 Task: Remove or mute specific video.
Action: Mouse moved to (8, 12)
Screenshot: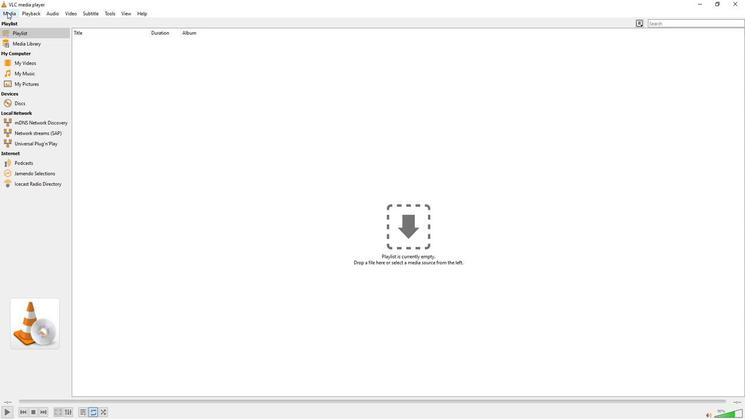 
Action: Mouse pressed left at (8, 12)
Screenshot: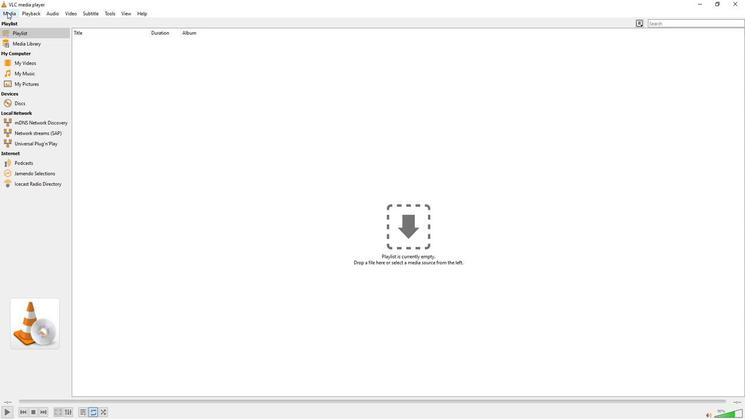 
Action: Mouse moved to (17, 23)
Screenshot: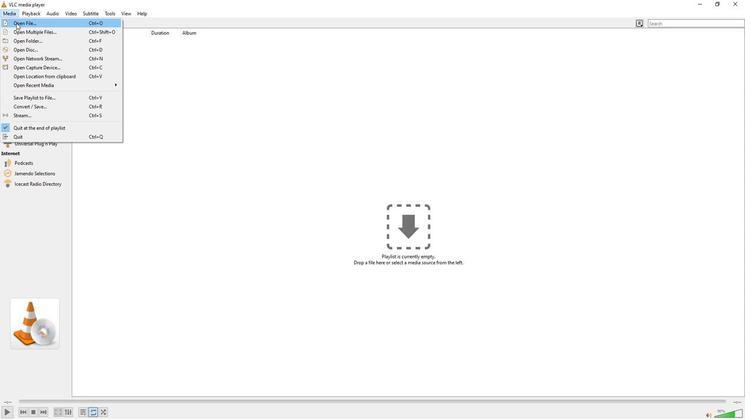 
Action: Mouse pressed left at (17, 23)
Screenshot: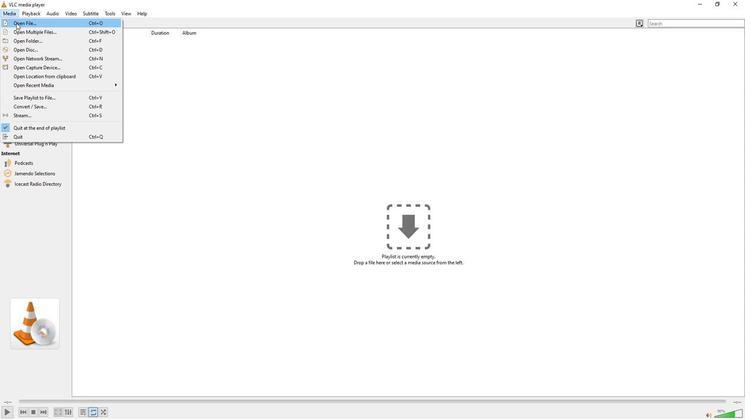 
Action: Mouse moved to (97, 80)
Screenshot: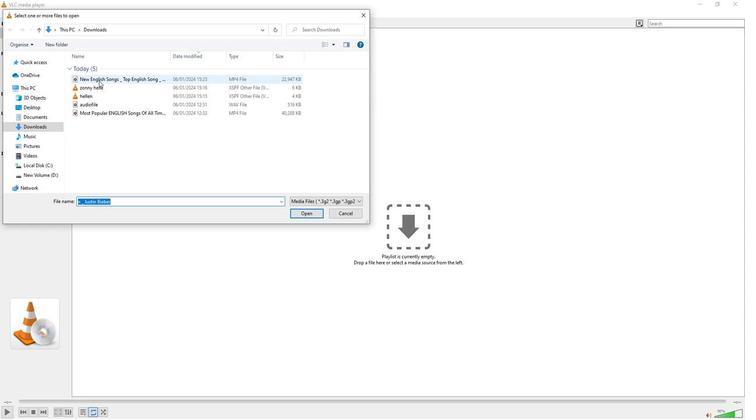 
Action: Mouse pressed left at (97, 80)
Screenshot: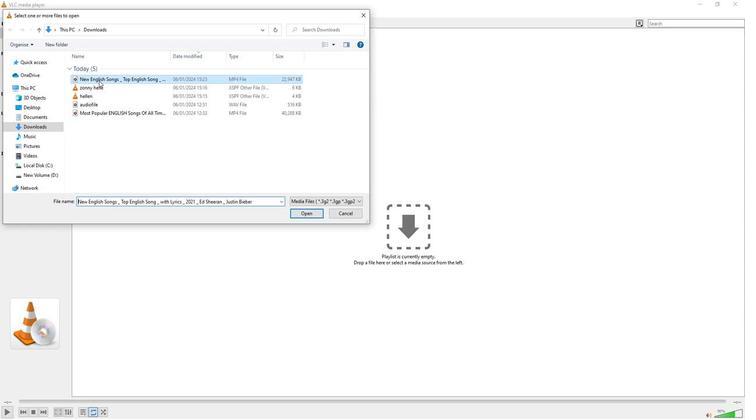 
Action: Mouse moved to (296, 210)
Screenshot: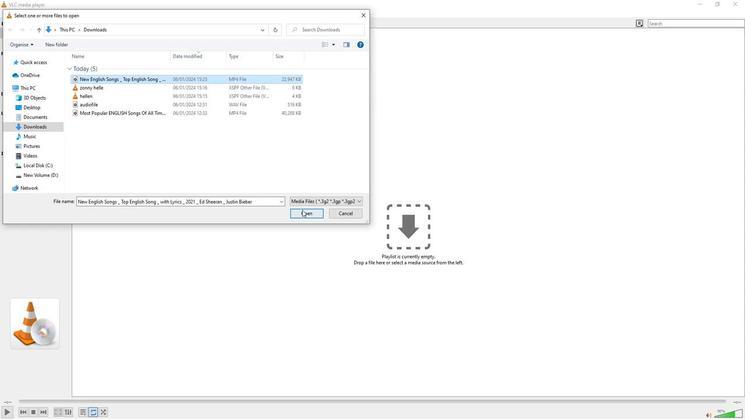 
Action: Mouse pressed left at (296, 210)
Screenshot: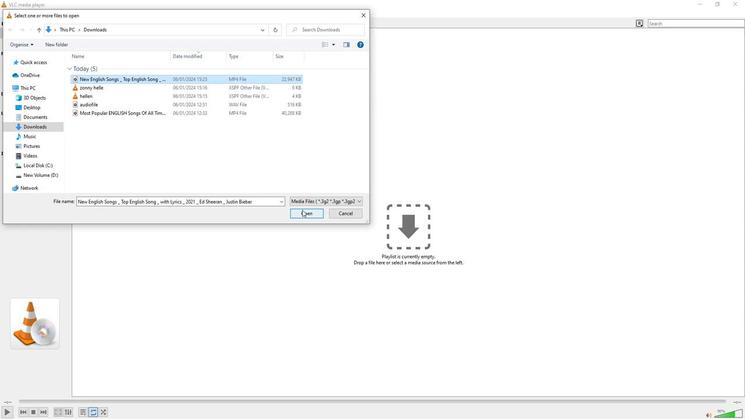 
Action: Mouse moved to (111, 11)
Screenshot: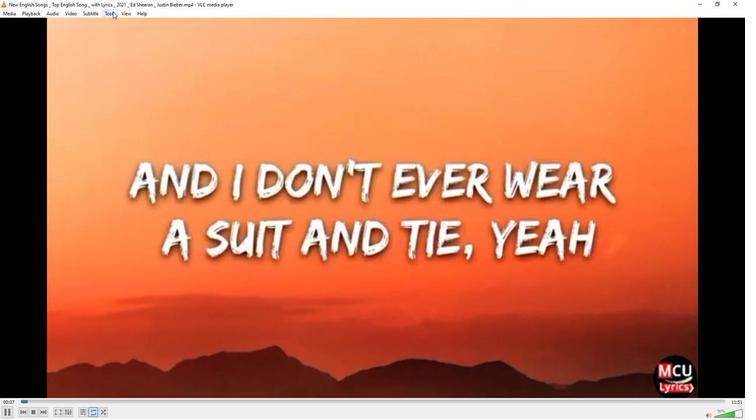 
Action: Mouse pressed left at (111, 11)
Screenshot: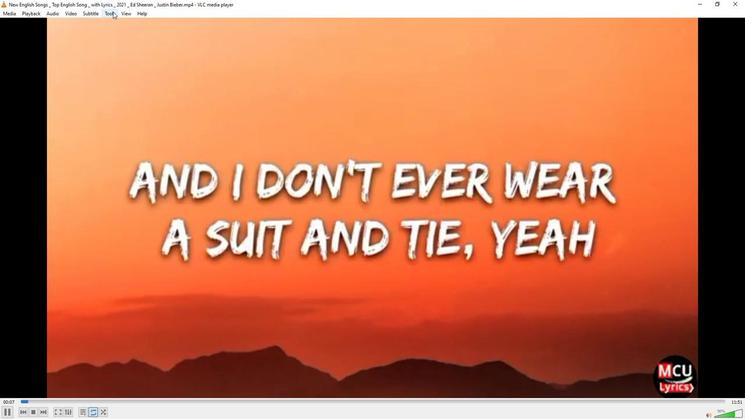 
Action: Mouse moved to (126, 24)
Screenshot: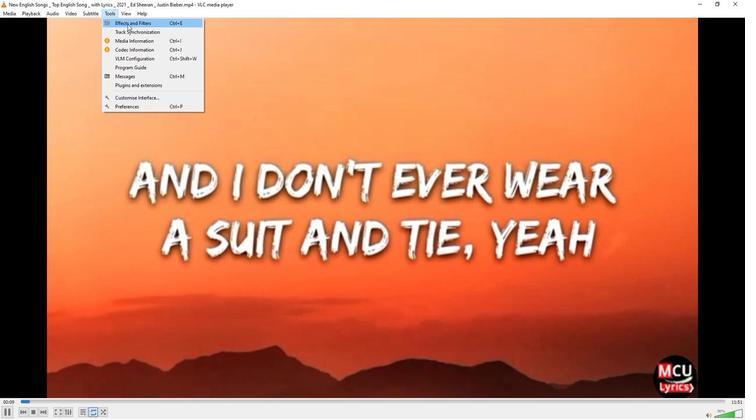 
Action: Mouse pressed left at (126, 24)
Screenshot: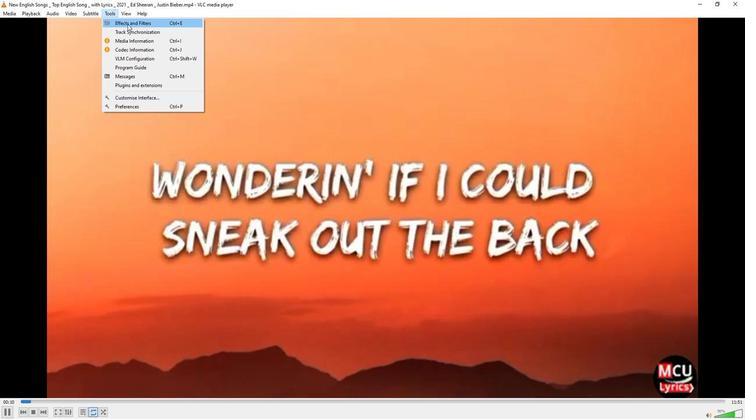 
Action: Mouse moved to (107, 15)
Screenshot: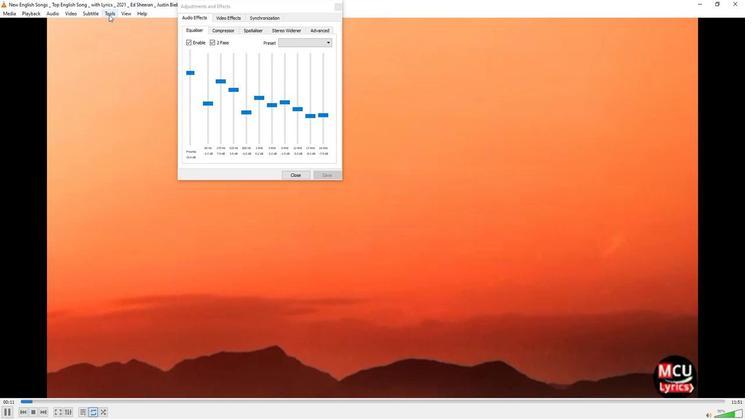 
Action: Mouse pressed left at (107, 15)
Screenshot: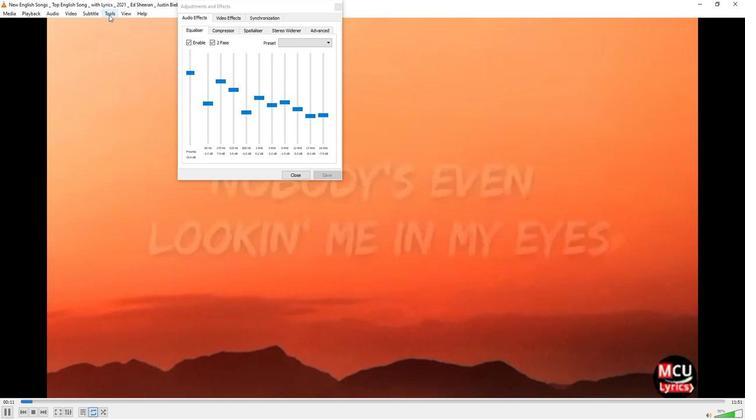 
Action: Mouse moved to (120, 109)
Screenshot: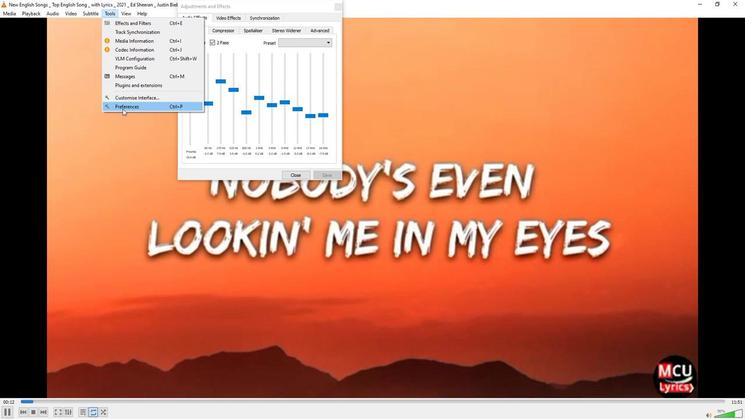 
Action: Mouse pressed left at (120, 109)
Screenshot: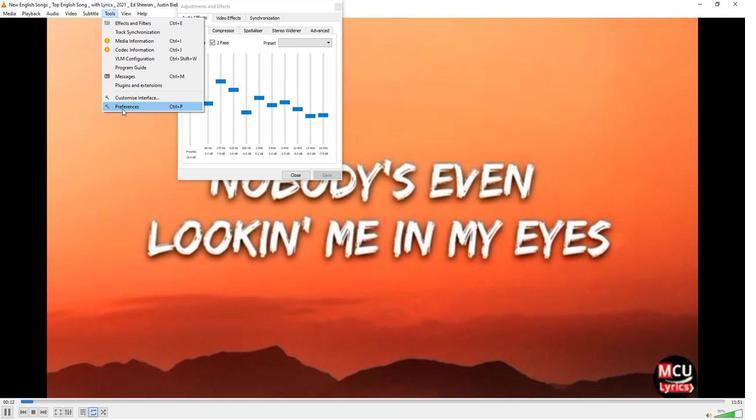 
Action: Mouse moved to (244, 341)
Screenshot: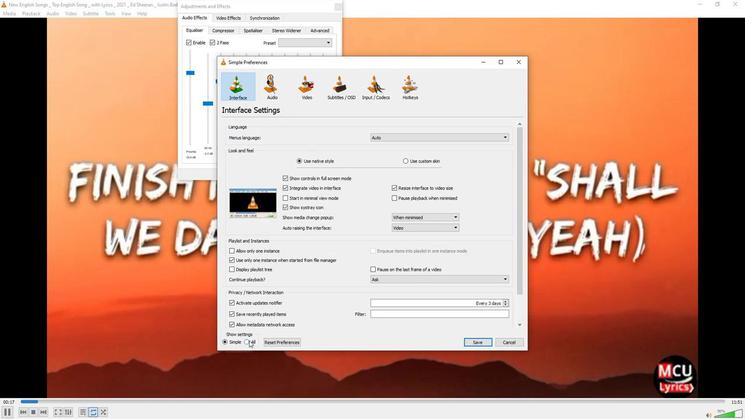 
Action: Mouse pressed left at (244, 341)
Screenshot: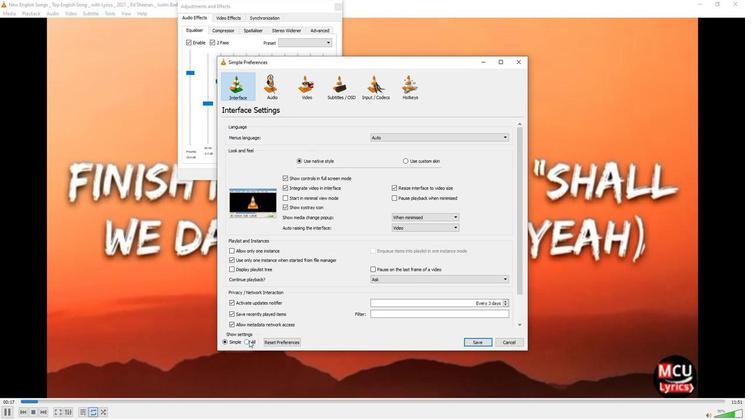 
Action: Mouse moved to (257, 144)
Screenshot: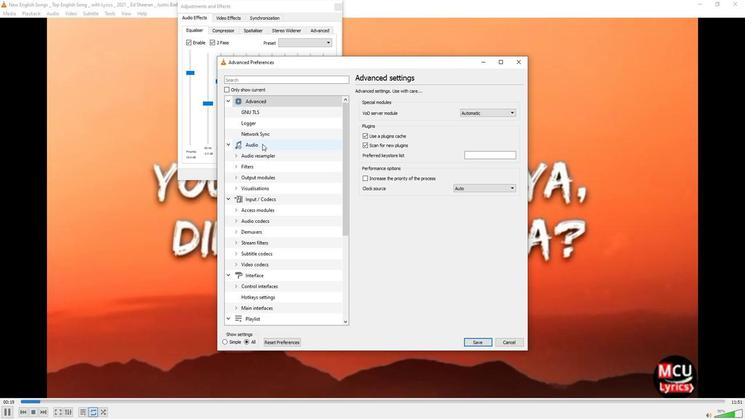 
Action: Mouse pressed left at (257, 144)
Screenshot: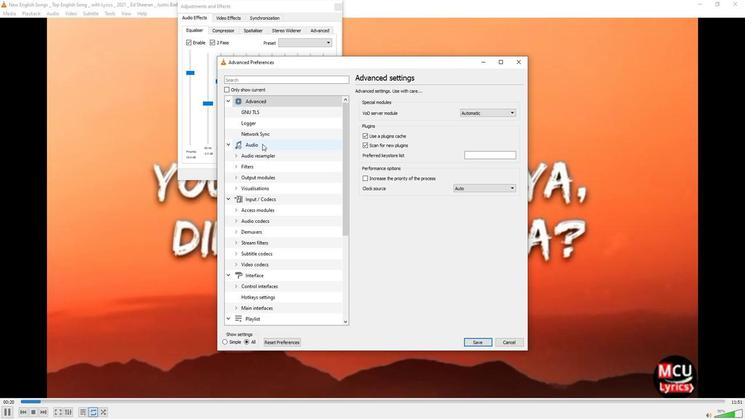 
Action: Mouse moved to (252, 220)
Screenshot: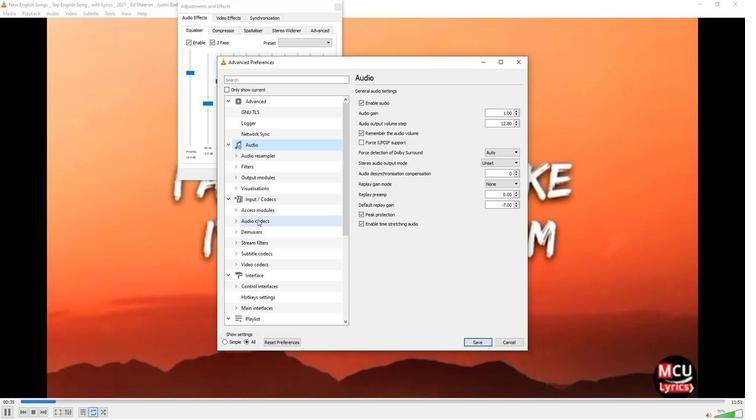 
Action: Mouse pressed left at (252, 220)
Screenshot: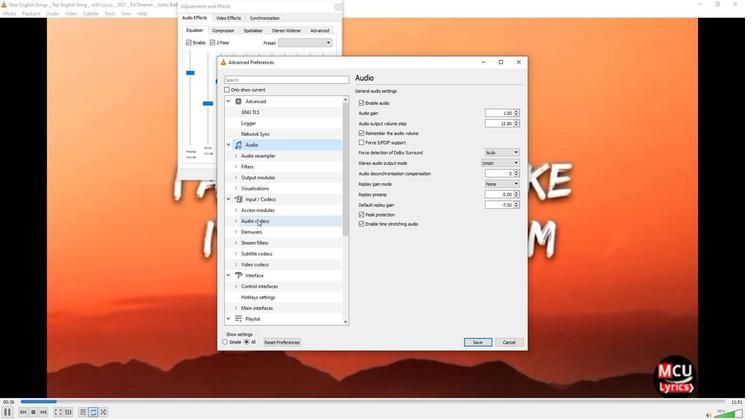 
Action: Mouse moved to (267, 158)
Screenshot: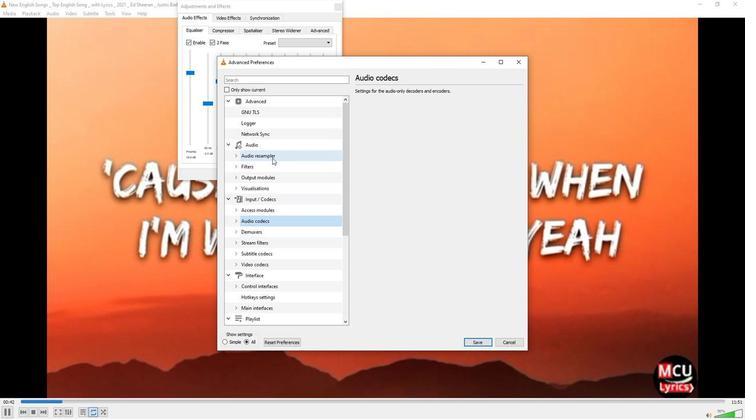
Action: Mouse pressed left at (267, 158)
Screenshot: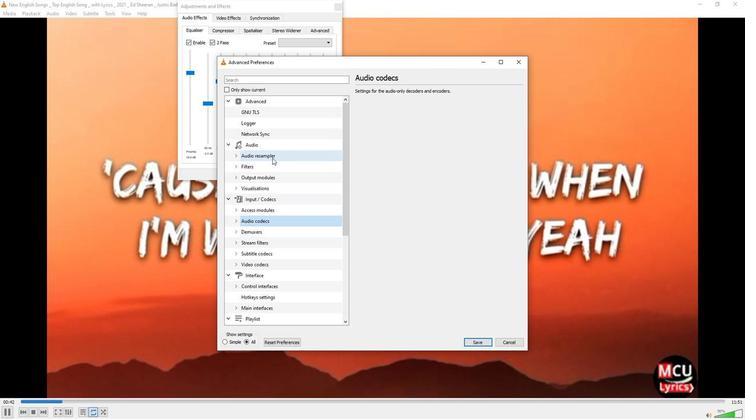 
Action: Mouse moved to (427, 102)
Screenshot: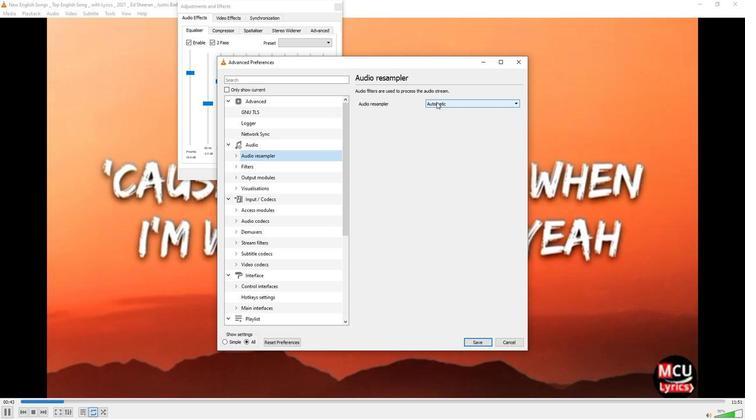 
Action: Mouse pressed left at (427, 102)
Screenshot: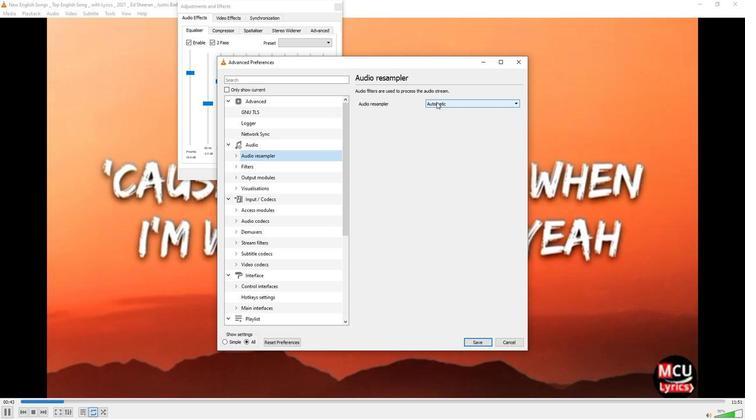 
Action: Mouse moved to (157, 203)
Screenshot: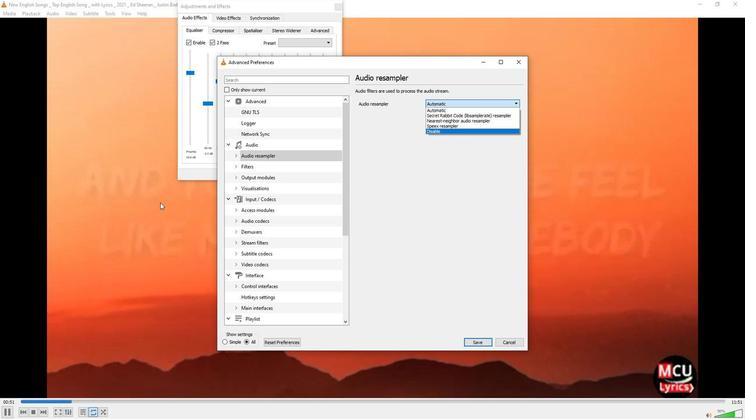 
Action: Mouse pressed left at (157, 203)
Screenshot: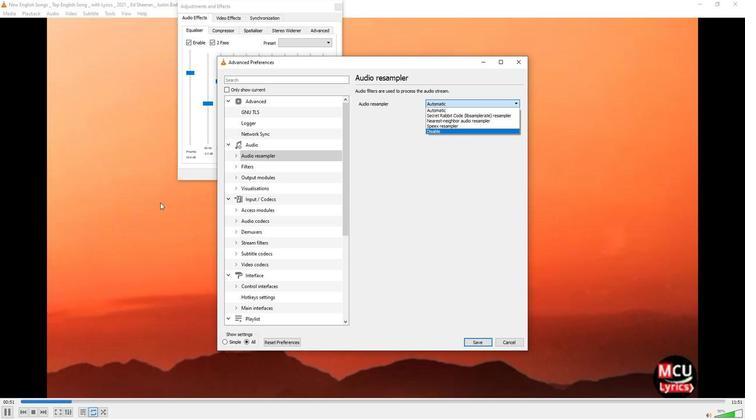 
Action: Mouse moved to (115, 171)
Screenshot: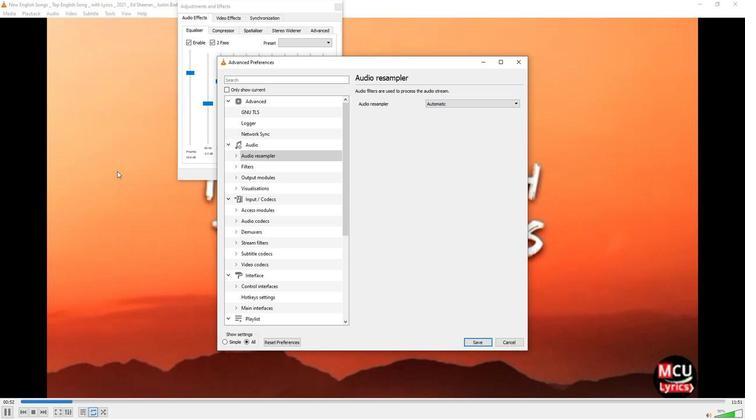 
Action: Mouse pressed right at (115, 171)
Screenshot: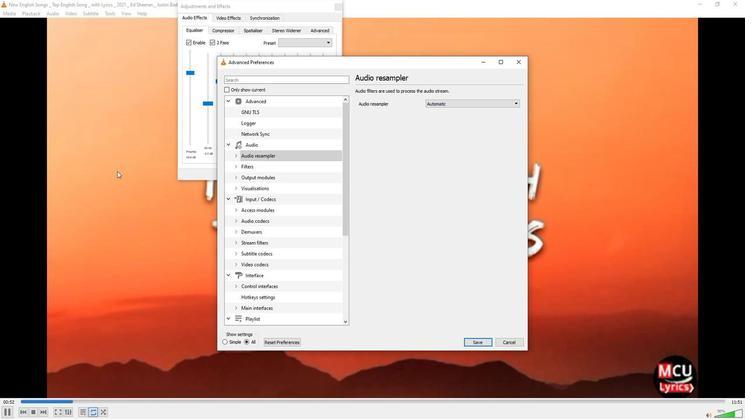
Action: Mouse moved to (120, 175)
Screenshot: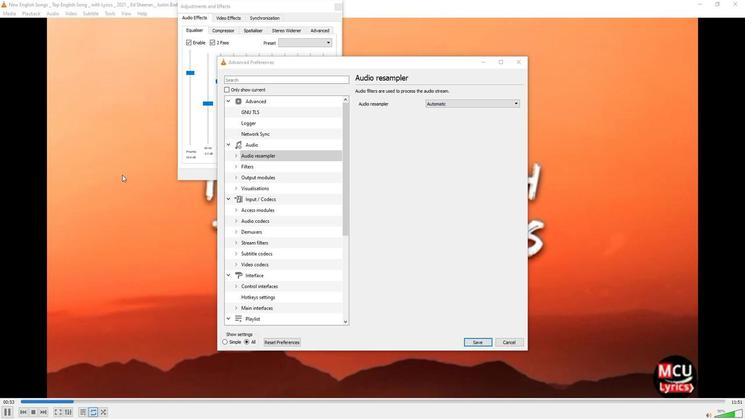 
Action: Mouse pressed right at (120, 175)
Screenshot: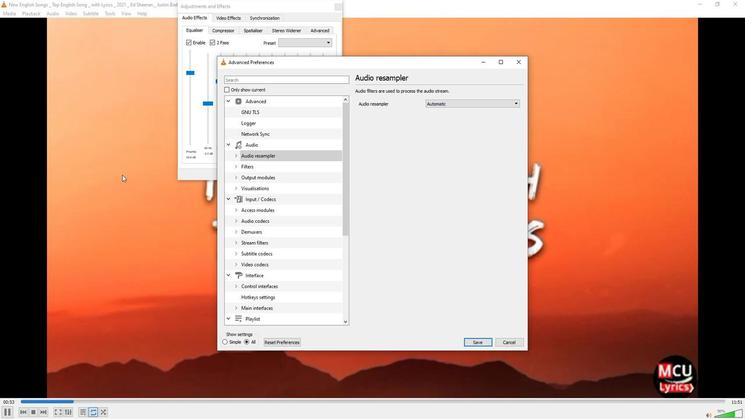 
Action: Mouse moved to (292, 248)
Screenshot: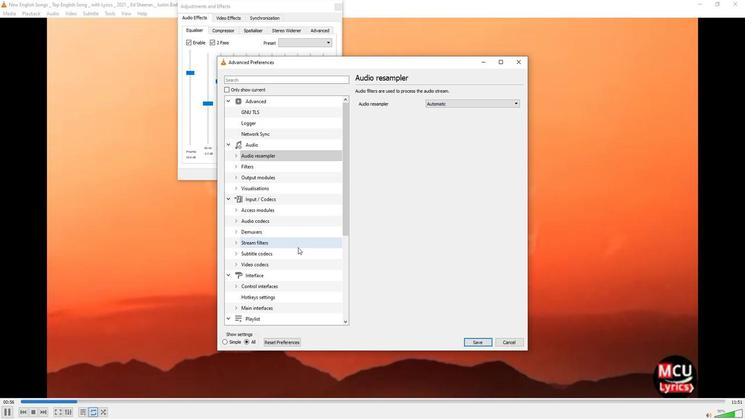 
Action: Mouse scrolled (292, 247) with delta (0, 0)
Screenshot: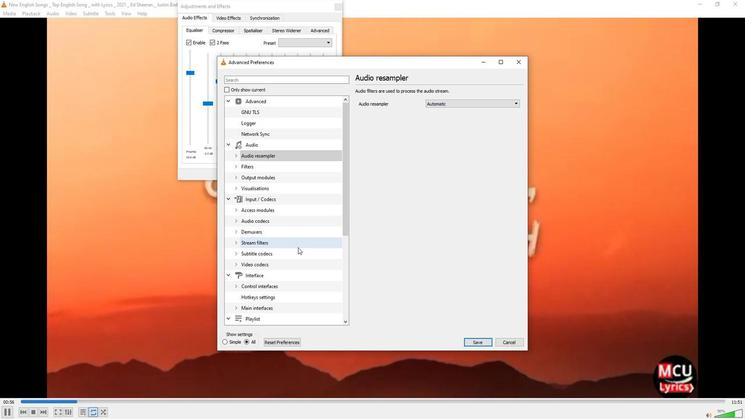 
Action: Mouse scrolled (292, 247) with delta (0, 0)
Screenshot: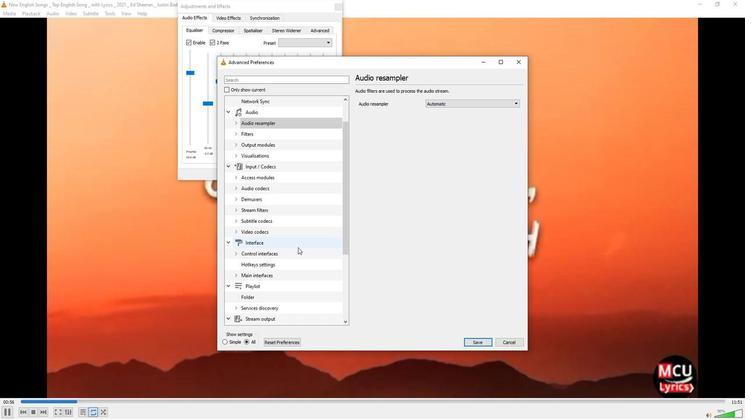 
Action: Mouse moved to (262, 202)
Screenshot: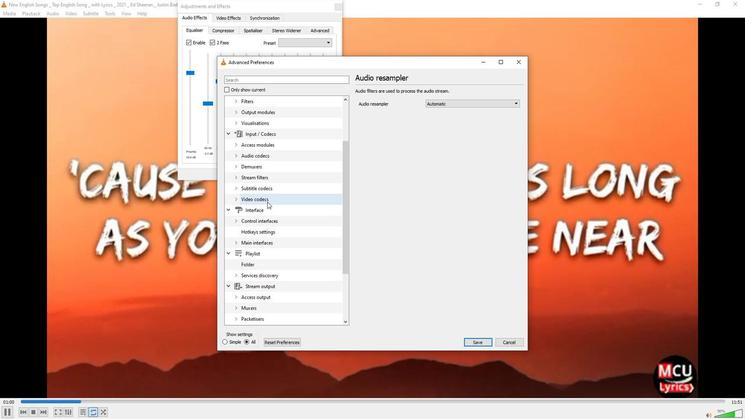 
Action: Mouse scrolled (262, 203) with delta (0, 0)
Screenshot: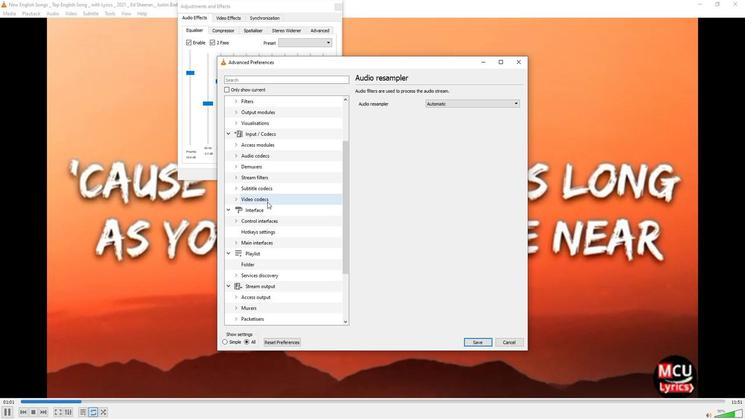 
Action: Mouse scrolled (262, 203) with delta (0, 0)
Screenshot: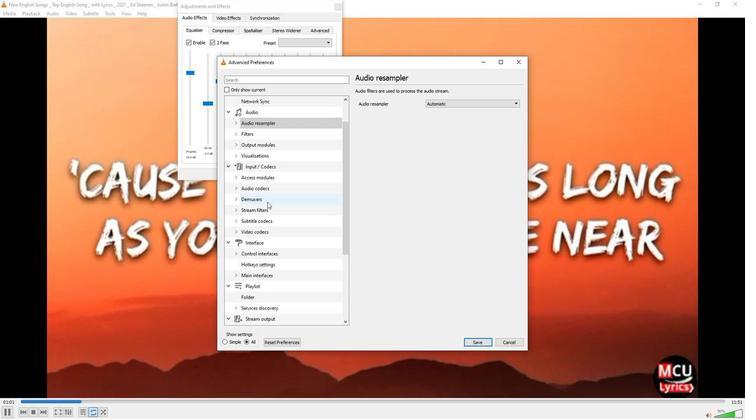 
Action: Mouse scrolled (262, 203) with delta (0, 0)
Screenshot: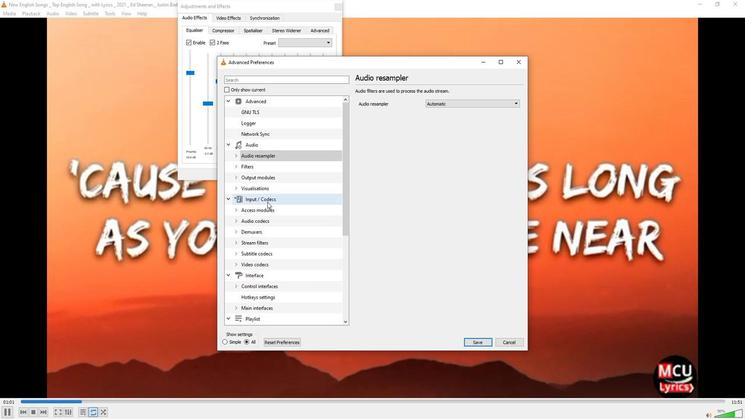 
Action: Mouse scrolled (262, 203) with delta (0, 0)
Screenshot: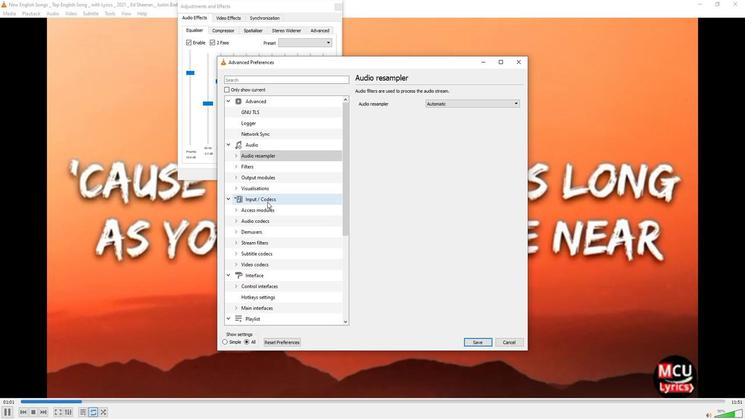 
Action: Mouse moved to (224, 345)
Screenshot: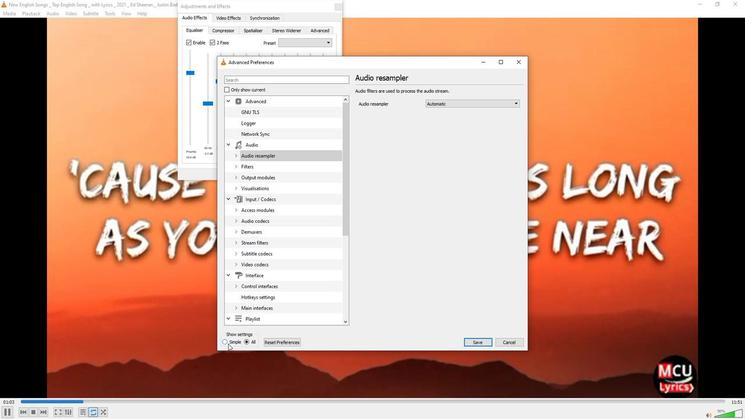 
Action: Mouse pressed left at (224, 345)
Screenshot: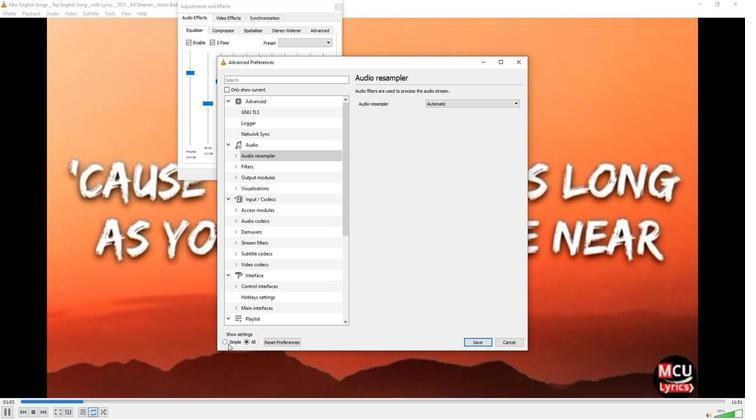 
Action: Mouse moved to (299, 296)
Screenshot: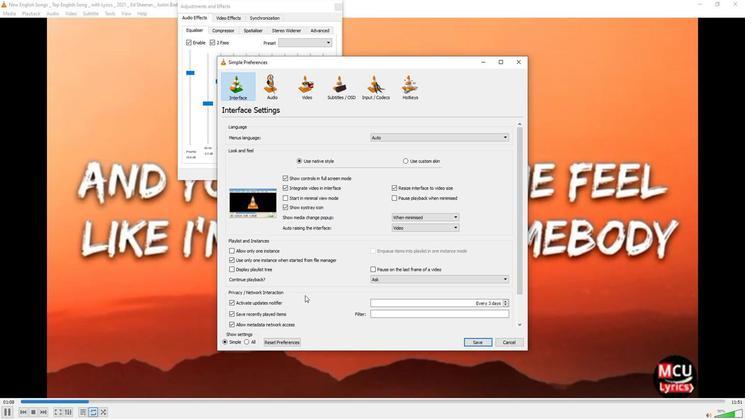 
Action: Mouse scrolled (299, 296) with delta (0, 0)
Screenshot: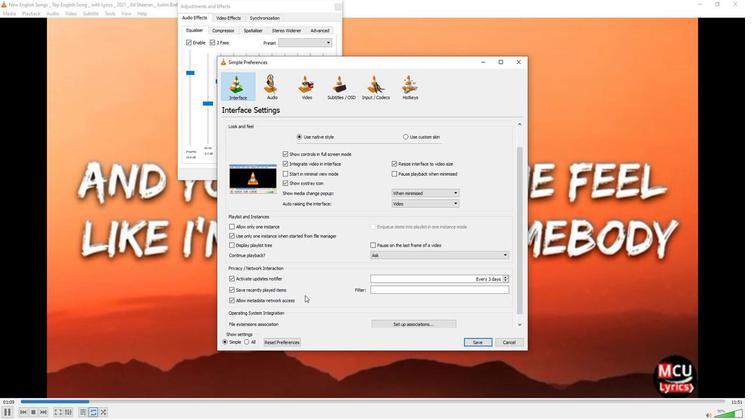 
Action: Mouse scrolled (299, 296) with delta (0, 0)
Screenshot: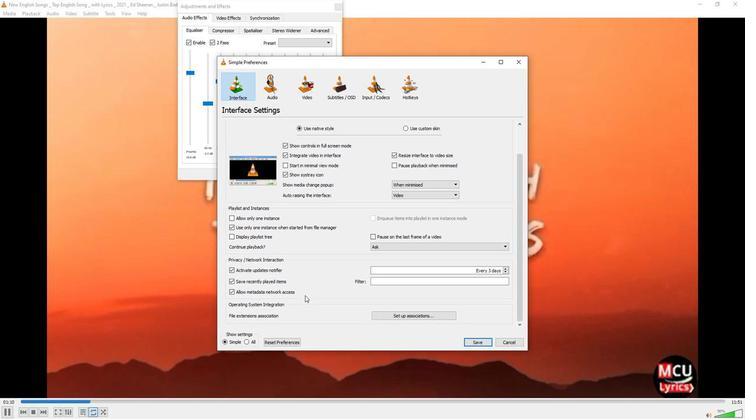 
Action: Mouse scrolled (299, 296) with delta (0, 0)
Screenshot: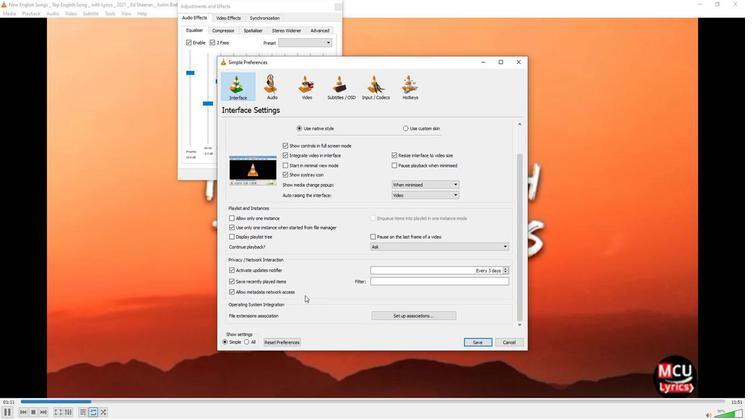 
Action: Mouse moved to (395, 317)
Screenshot: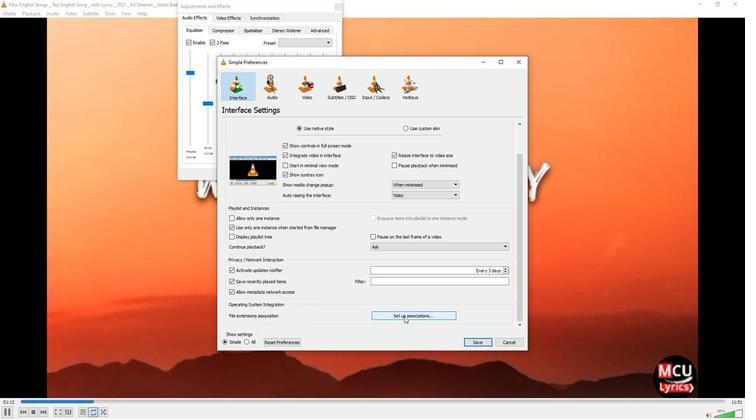 
Action: Mouse pressed left at (395, 317)
Screenshot: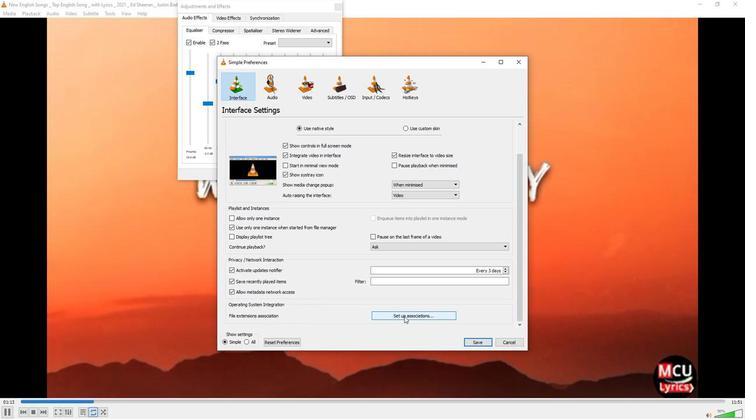 
Action: Mouse moved to (564, 220)
Screenshot: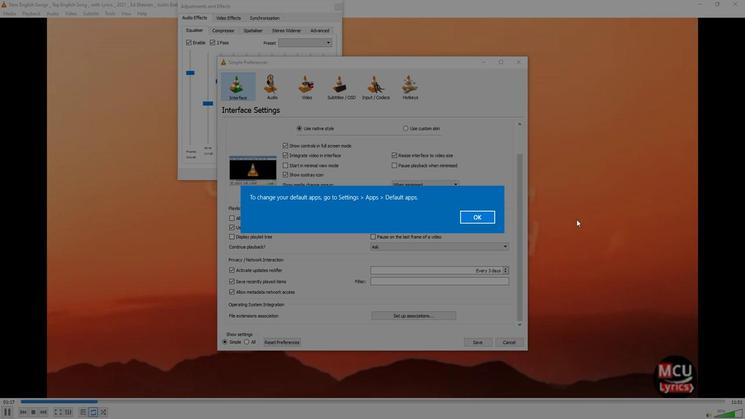 
Action: Mouse pressed left at (564, 220)
Screenshot: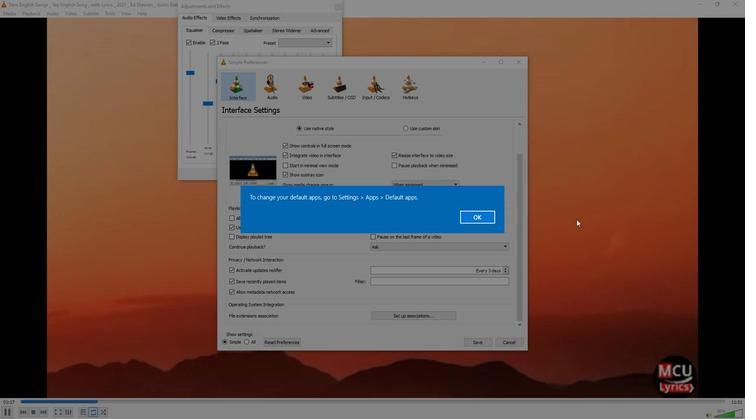 
Action: Mouse moved to (473, 220)
Screenshot: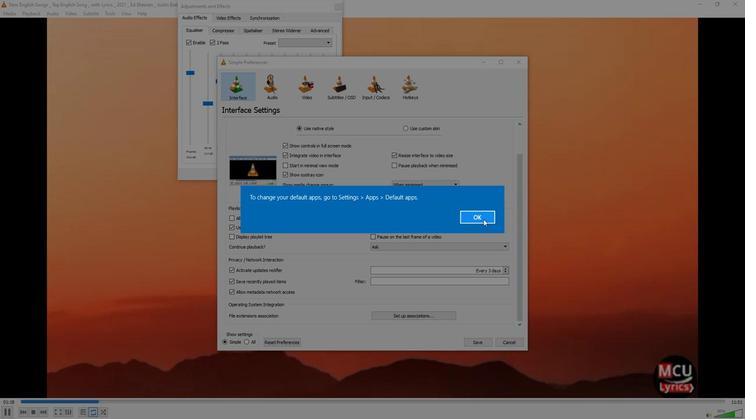 
Action: Mouse pressed left at (473, 220)
Screenshot: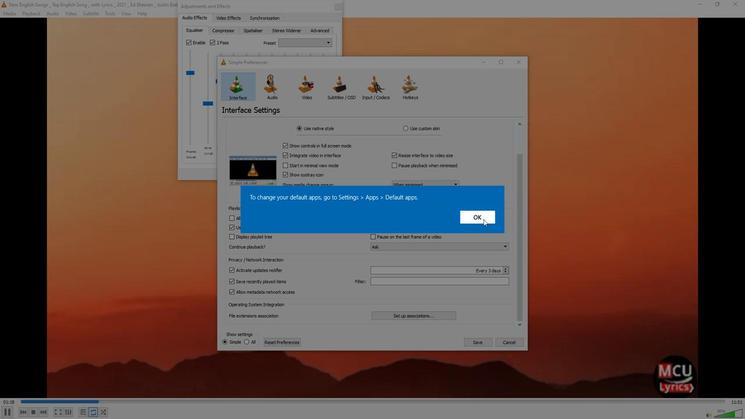 
Action: Mouse moved to (357, 274)
Screenshot: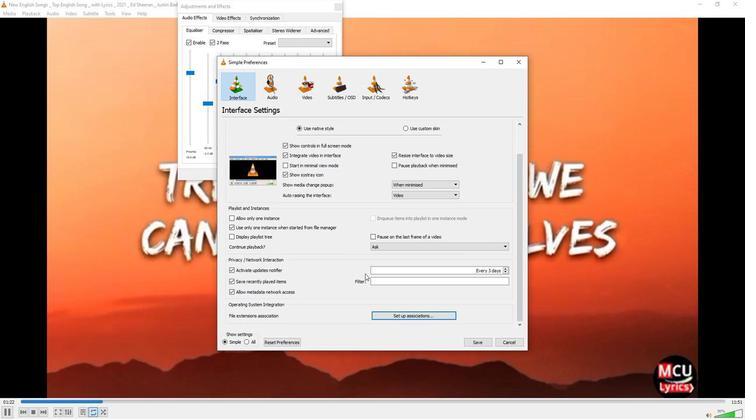 
Action: Mouse scrolled (357, 274) with delta (0, 0)
Screenshot: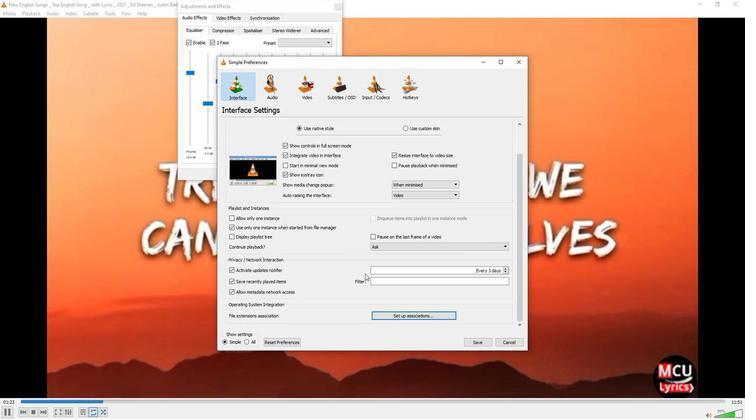 
Action: Mouse scrolled (357, 274) with delta (0, 0)
Screenshot: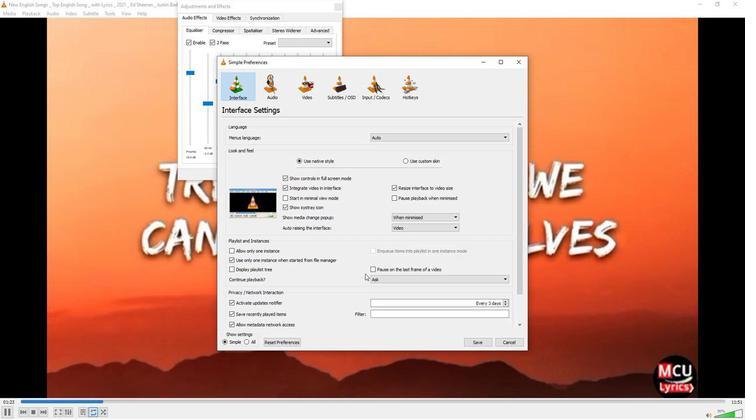 
Action: Mouse scrolled (357, 274) with delta (0, 0)
Screenshot: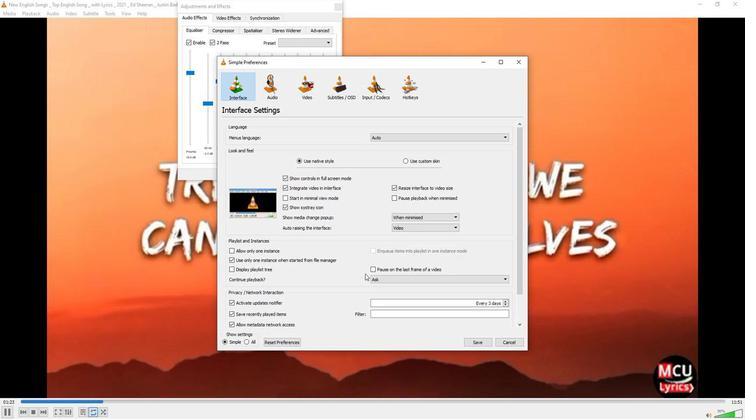 
Action: Mouse moved to (406, 140)
Screenshot: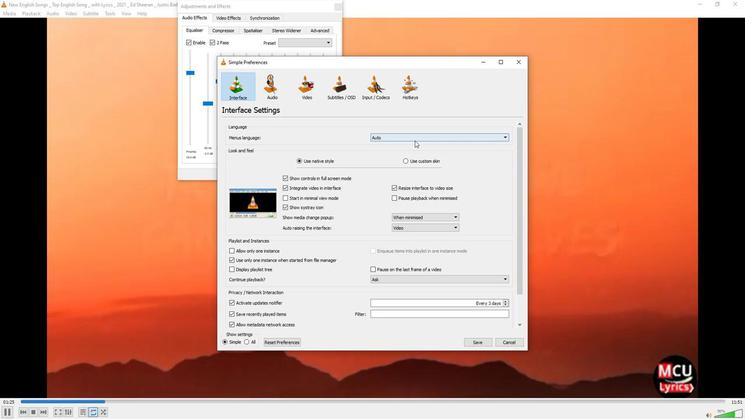 
Action: Mouse pressed left at (406, 140)
Screenshot: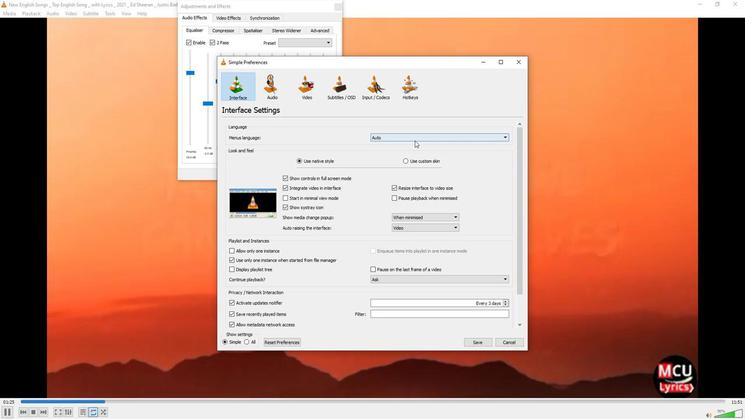 
Action: Mouse pressed left at (406, 140)
Screenshot: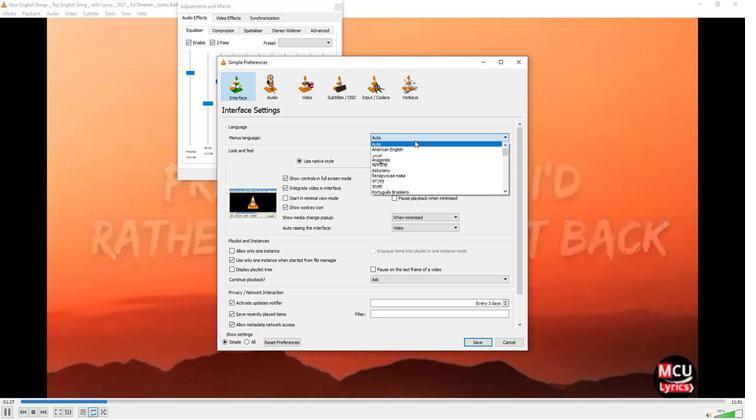 
Action: Mouse moved to (562, 167)
Screenshot: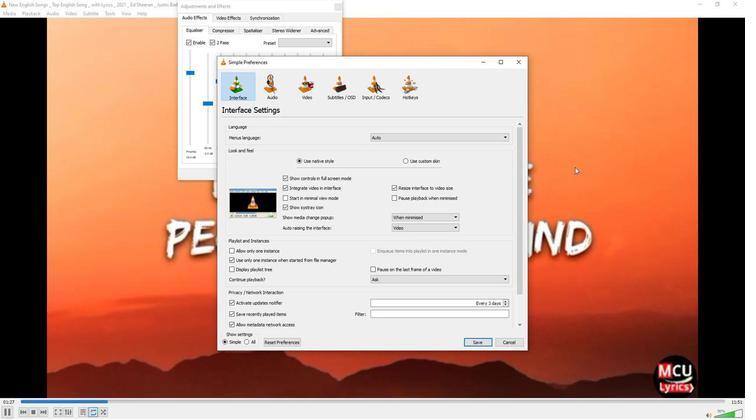 
Action: Mouse pressed left at (562, 167)
Screenshot: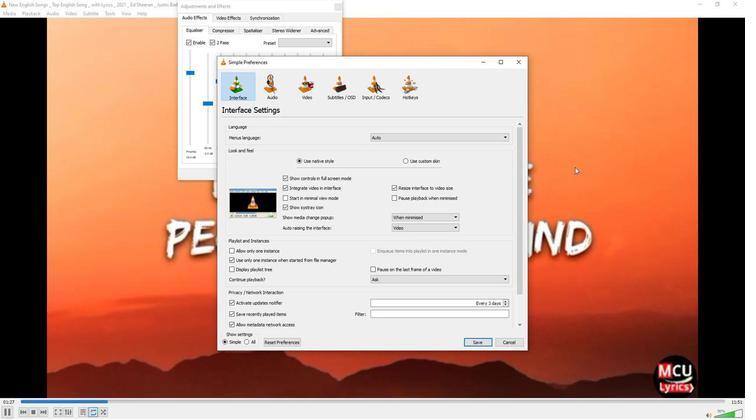 
Action: Mouse moved to (274, 95)
Screenshot: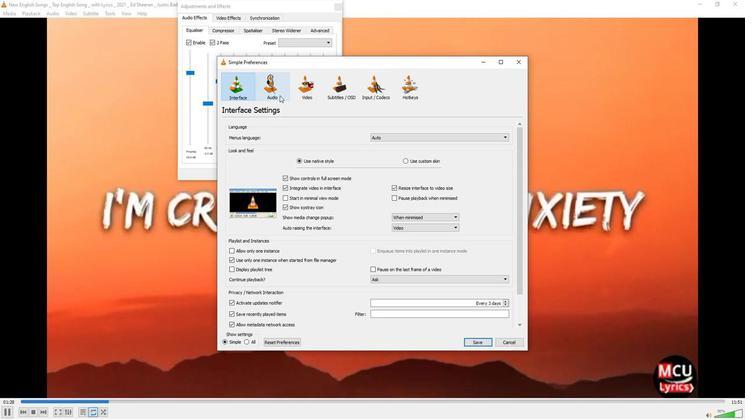 
Action: Mouse pressed left at (274, 95)
Screenshot: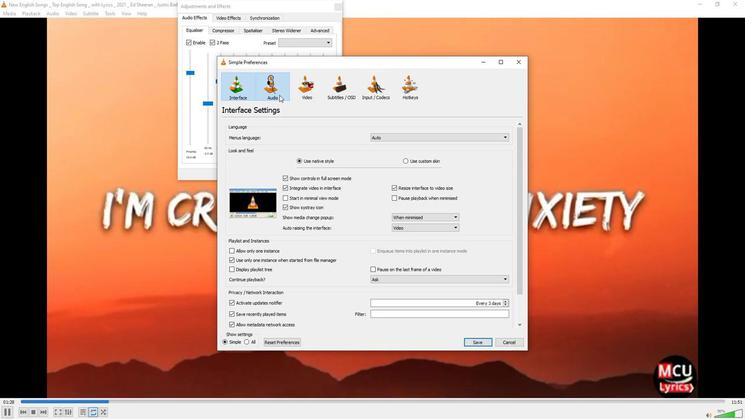 
Action: Mouse moved to (365, 244)
Screenshot: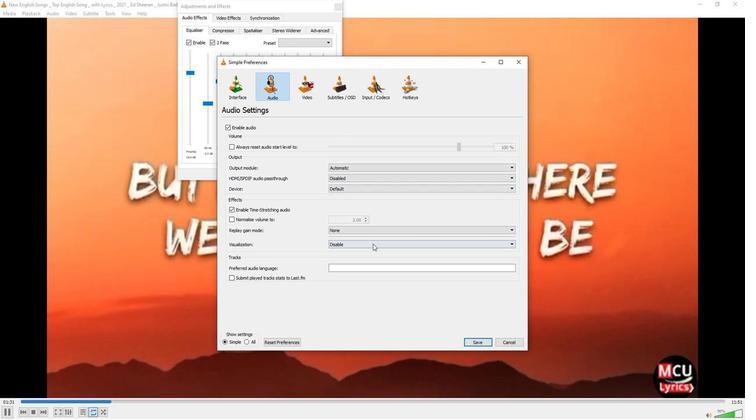 
Action: Mouse pressed left at (365, 244)
Screenshot: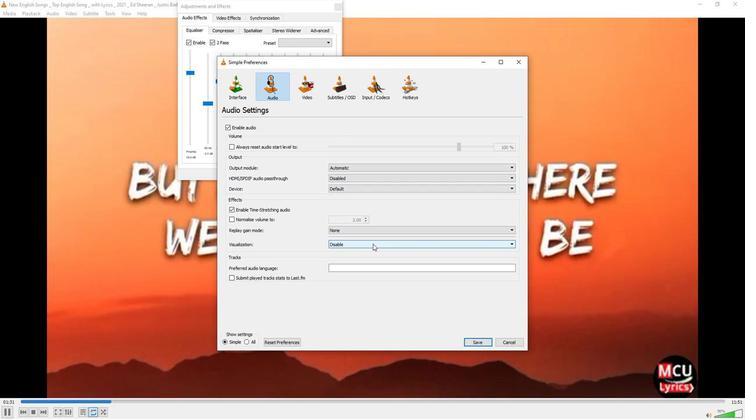 
Action: Mouse moved to (345, 249)
Screenshot: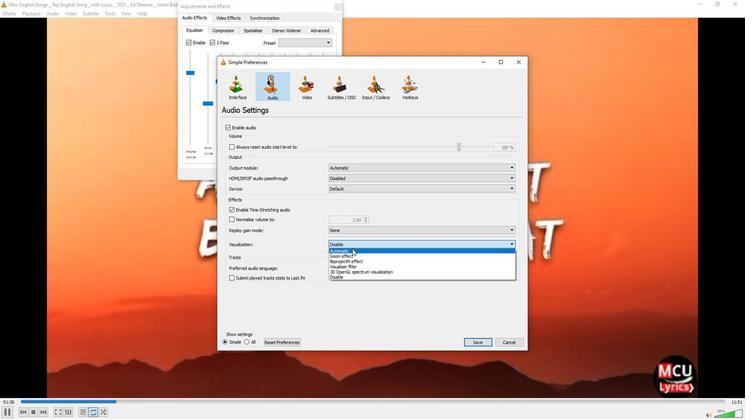 
Action: Mouse pressed left at (345, 249)
Screenshot: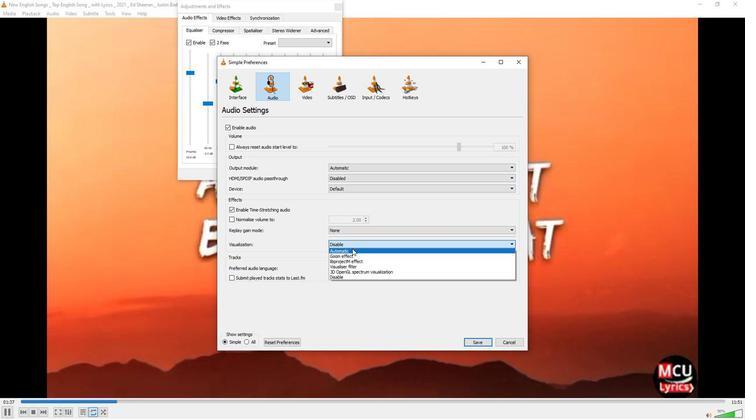 
Action: Mouse moved to (508, 61)
Screenshot: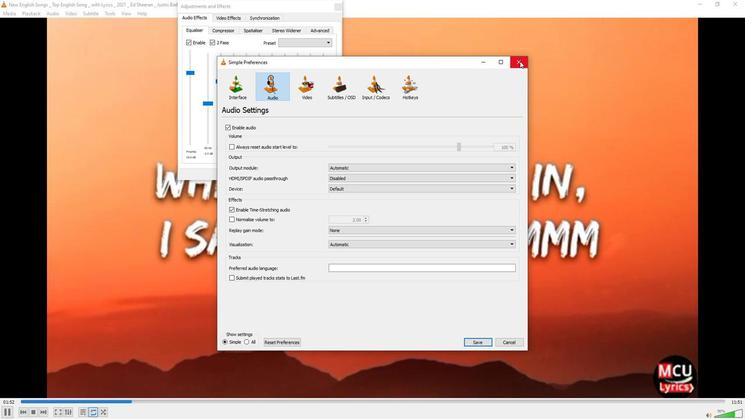 
Action: Mouse pressed left at (508, 61)
Screenshot: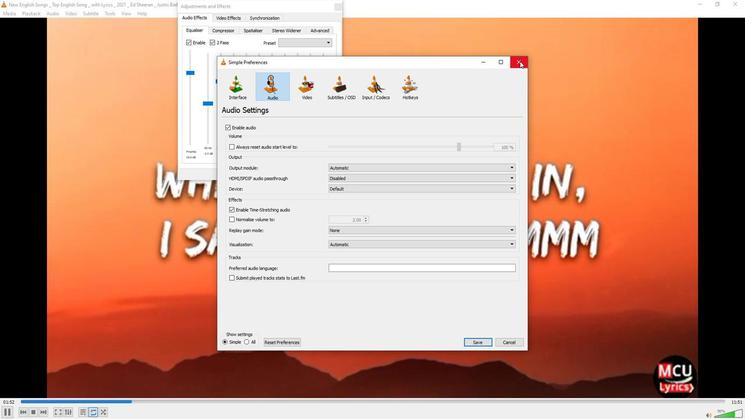 
Action: Mouse moved to (486, 115)
Screenshot: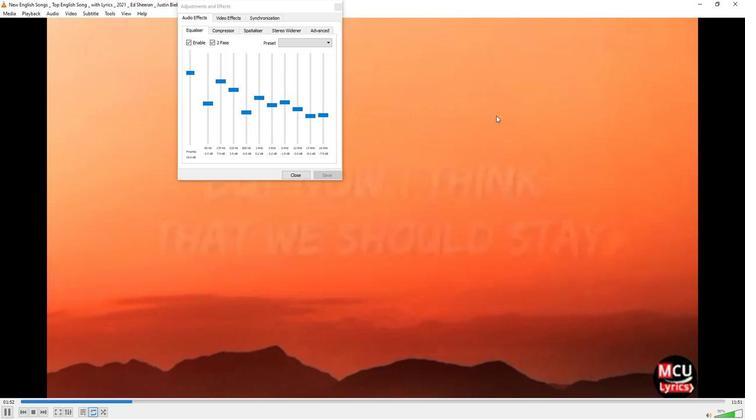 
Action: Mouse pressed right at (486, 115)
Screenshot: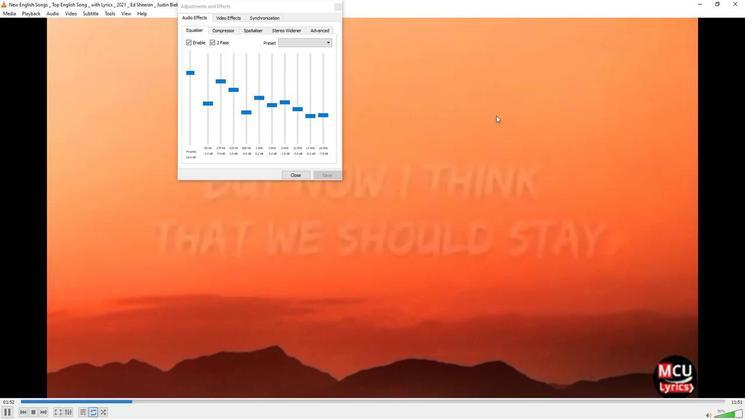 
Action: Mouse moved to (576, 170)
Screenshot: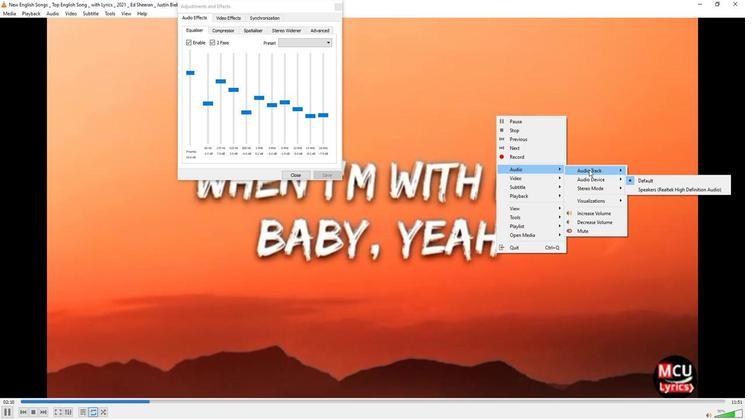 
Action: Mouse pressed left at (576, 170)
Screenshot: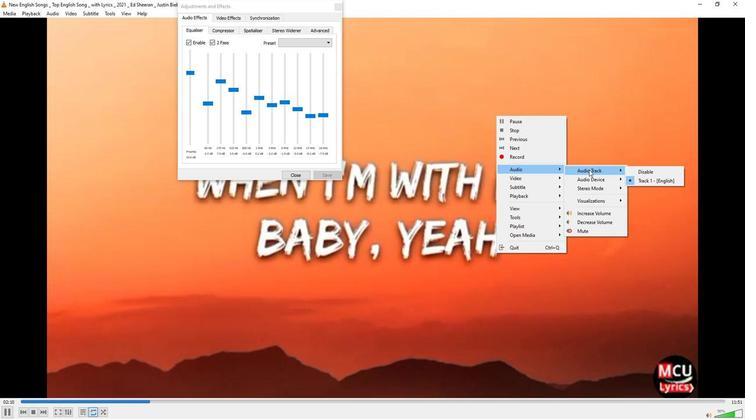 
Action: Mouse moved to (625, 171)
Screenshot: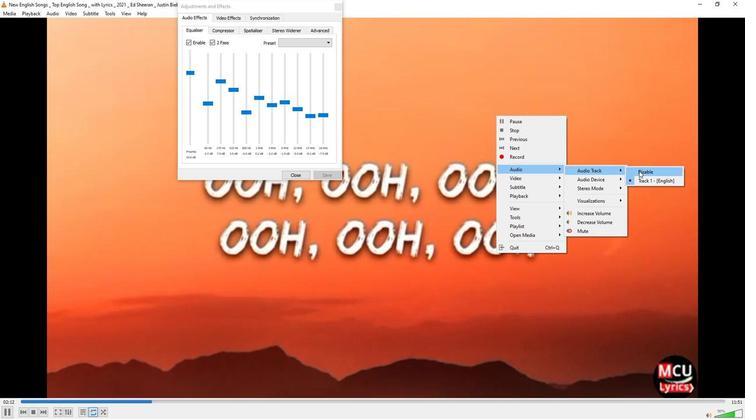 
Action: Mouse pressed left at (625, 171)
Screenshot: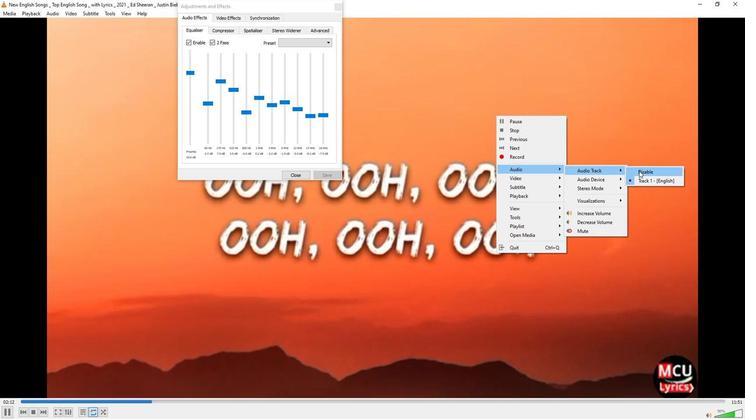 
Action: Mouse moved to (296, 175)
Screenshot: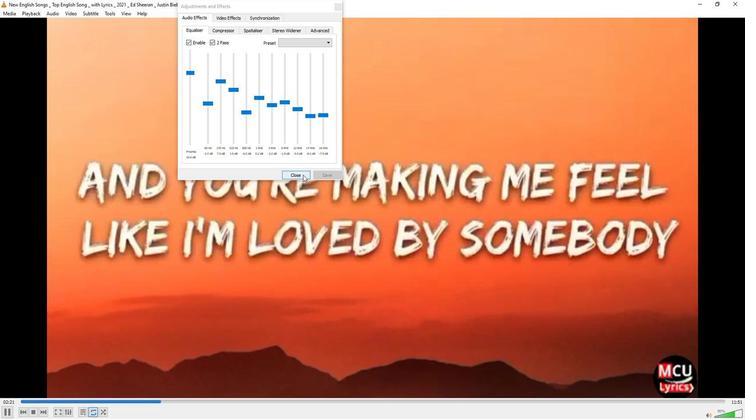 
Action: Mouse pressed left at (296, 175)
Screenshot: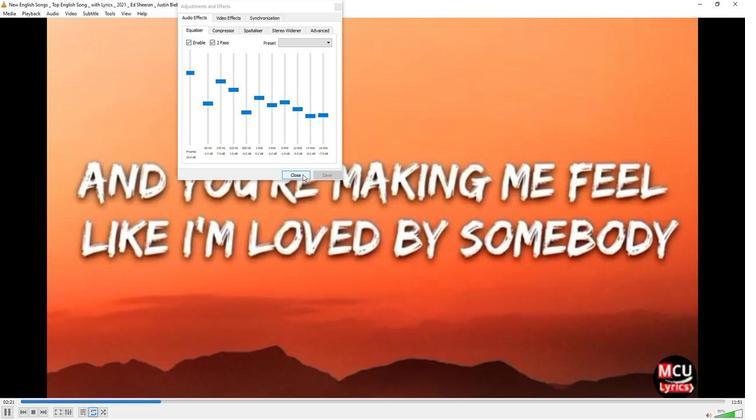 
Action: Mouse moved to (343, 167)
Screenshot: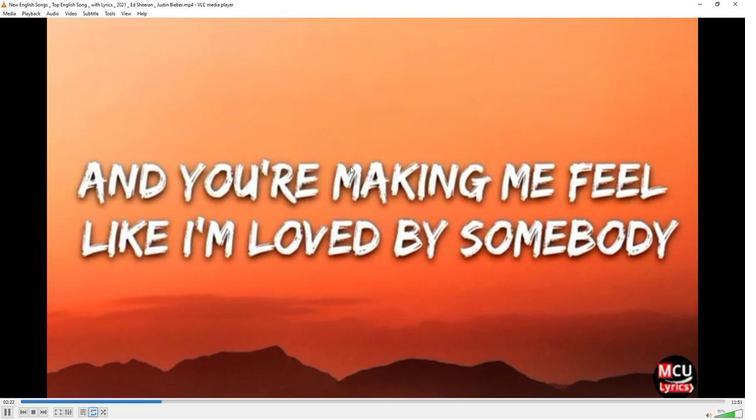 
Action: Mouse pressed right at (343, 167)
Screenshot: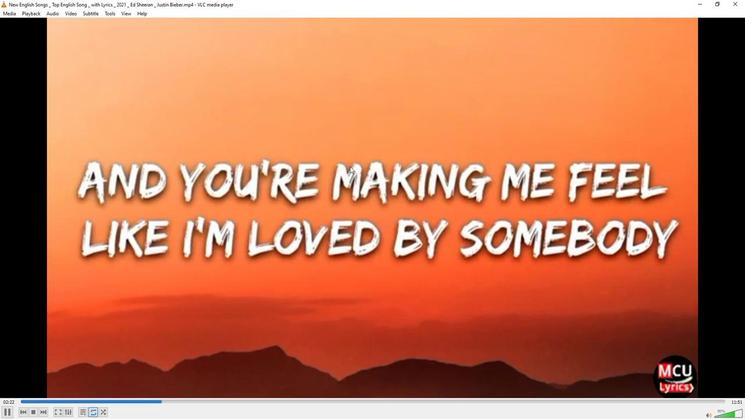 
Action: Mouse moved to (479, 229)
Screenshot: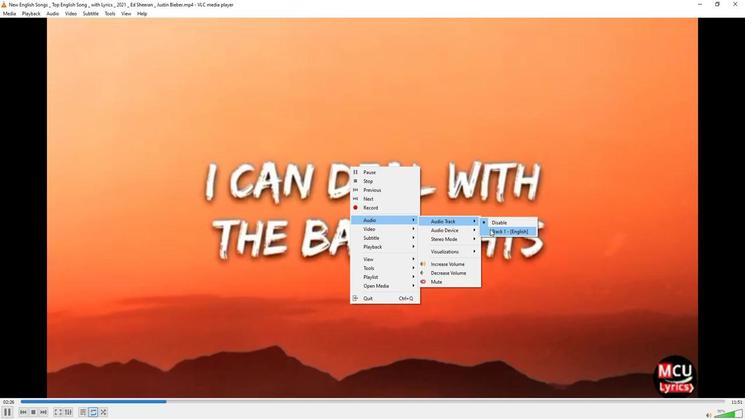 
Action: Mouse pressed left at (479, 229)
Screenshot: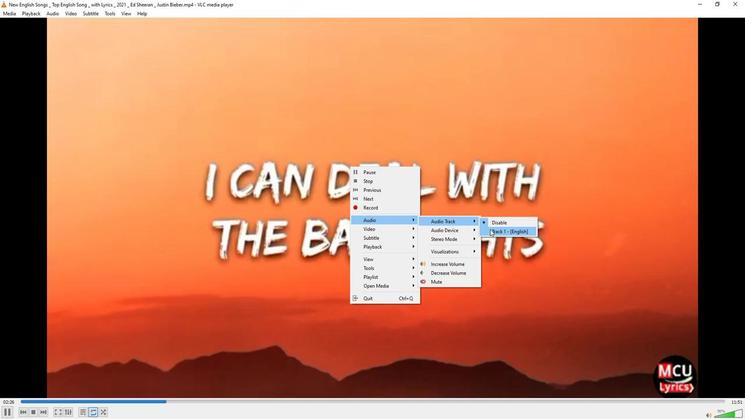 
Action: Mouse moved to (247, 126)
Screenshot: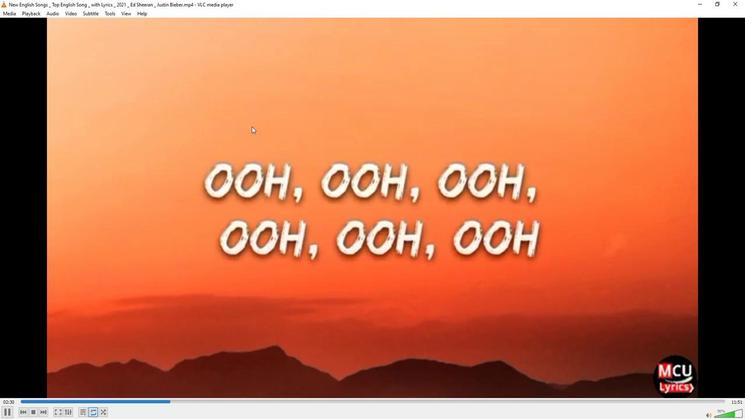 
Action: Mouse pressed right at (247, 126)
Screenshot: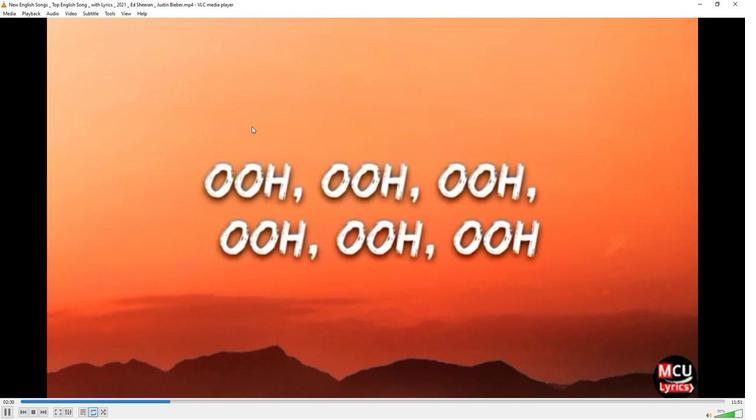 
Action: Mouse moved to (394, 183)
Screenshot: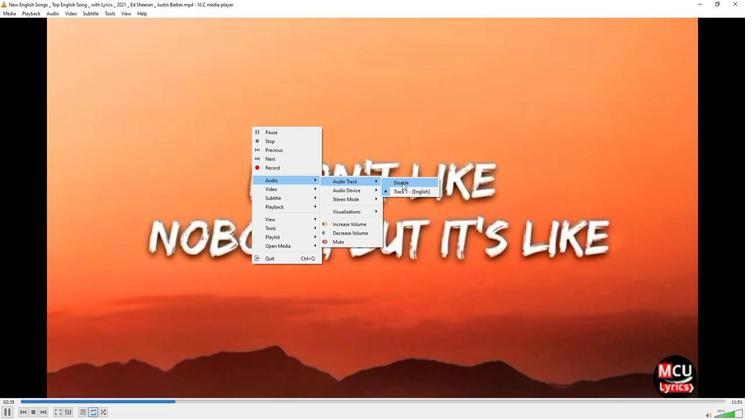 
Action: Mouse pressed left at (394, 183)
Screenshot: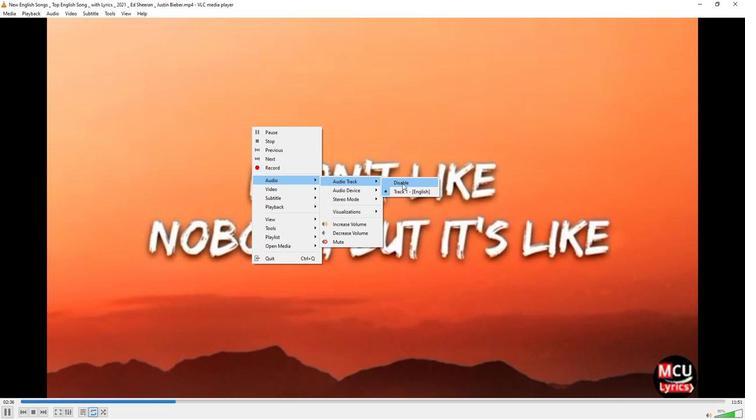 
Action: Mouse moved to (359, 289)
Screenshot: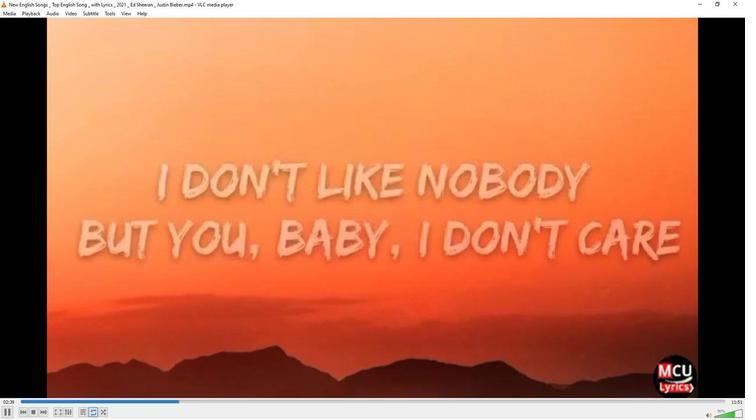 
